 Task: Create a rule from the Routing list, Task moved to a section -> Set Priority in the project AgileMastery , set the section as Done clear the priority
Action: Mouse moved to (105, 337)
Screenshot: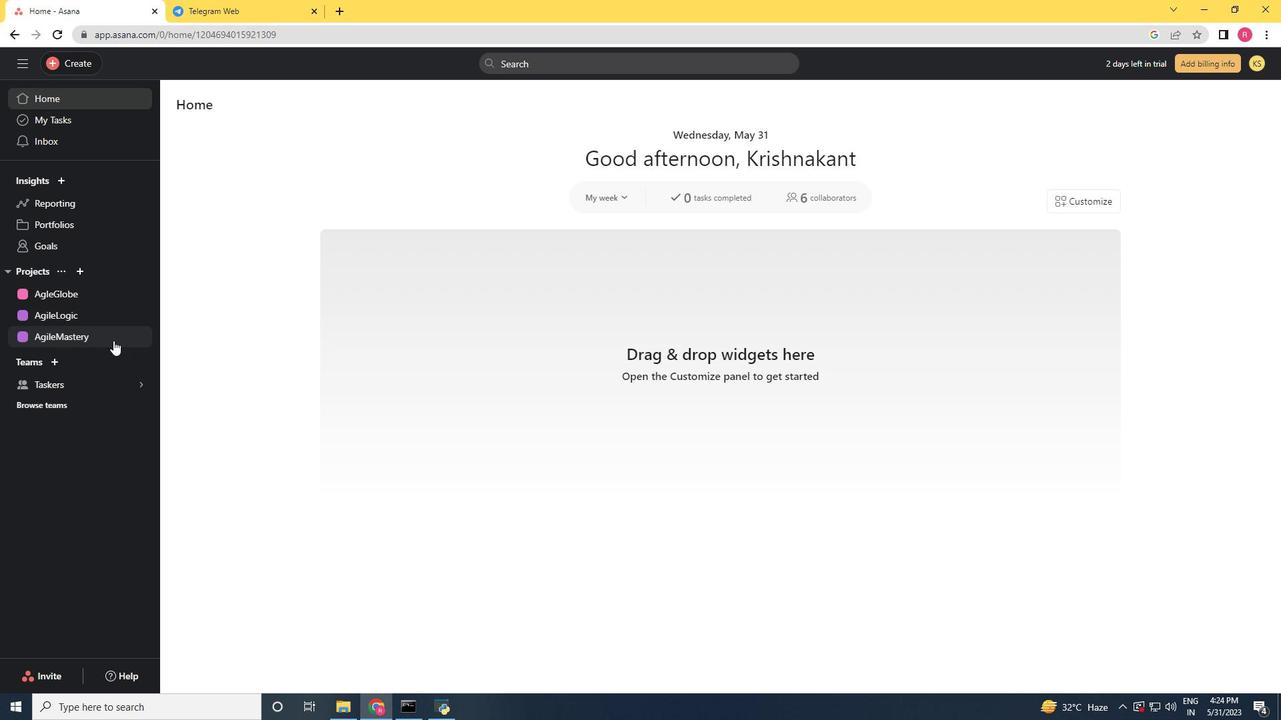 
Action: Mouse pressed left at (105, 337)
Screenshot: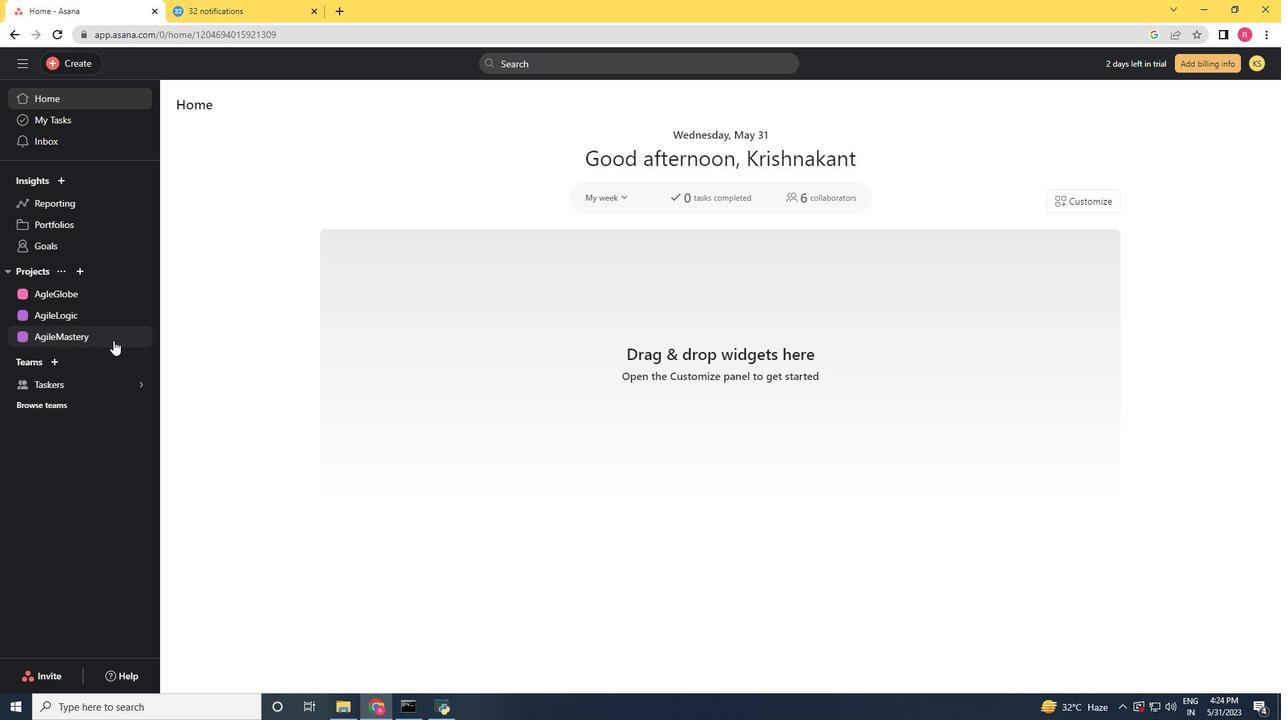 
Action: Mouse moved to (1225, 116)
Screenshot: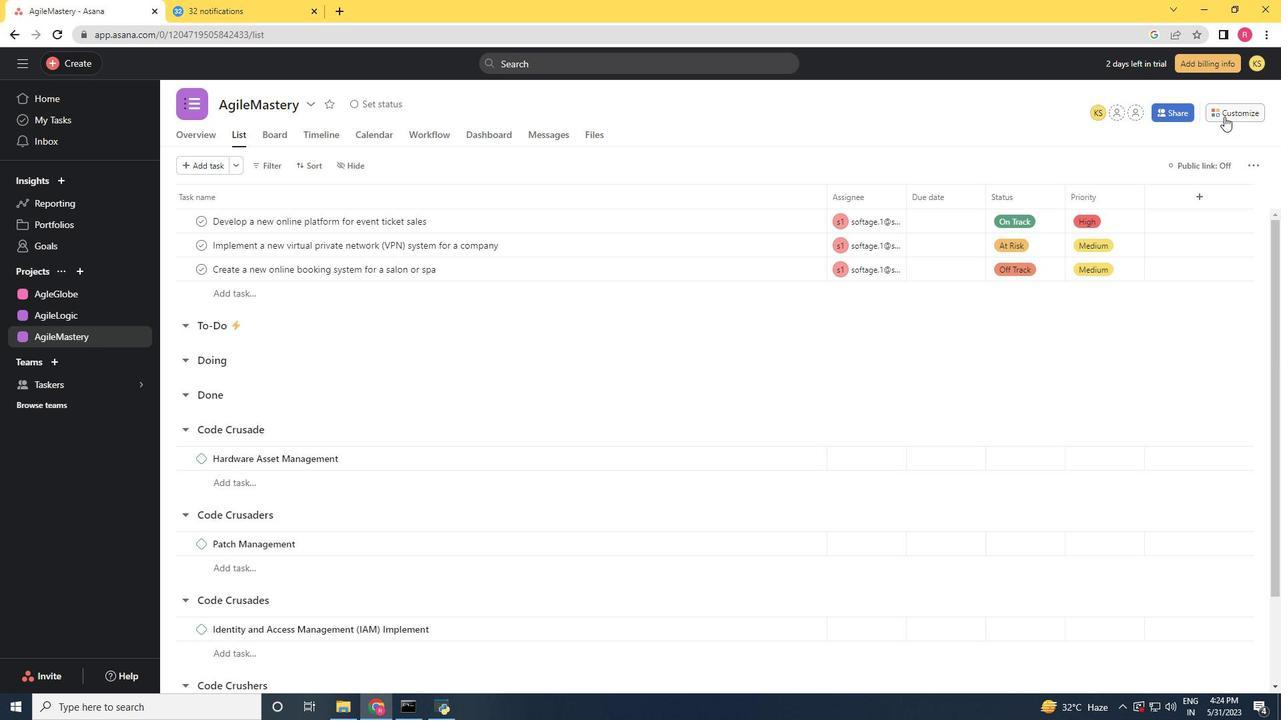
Action: Mouse pressed left at (1225, 116)
Screenshot: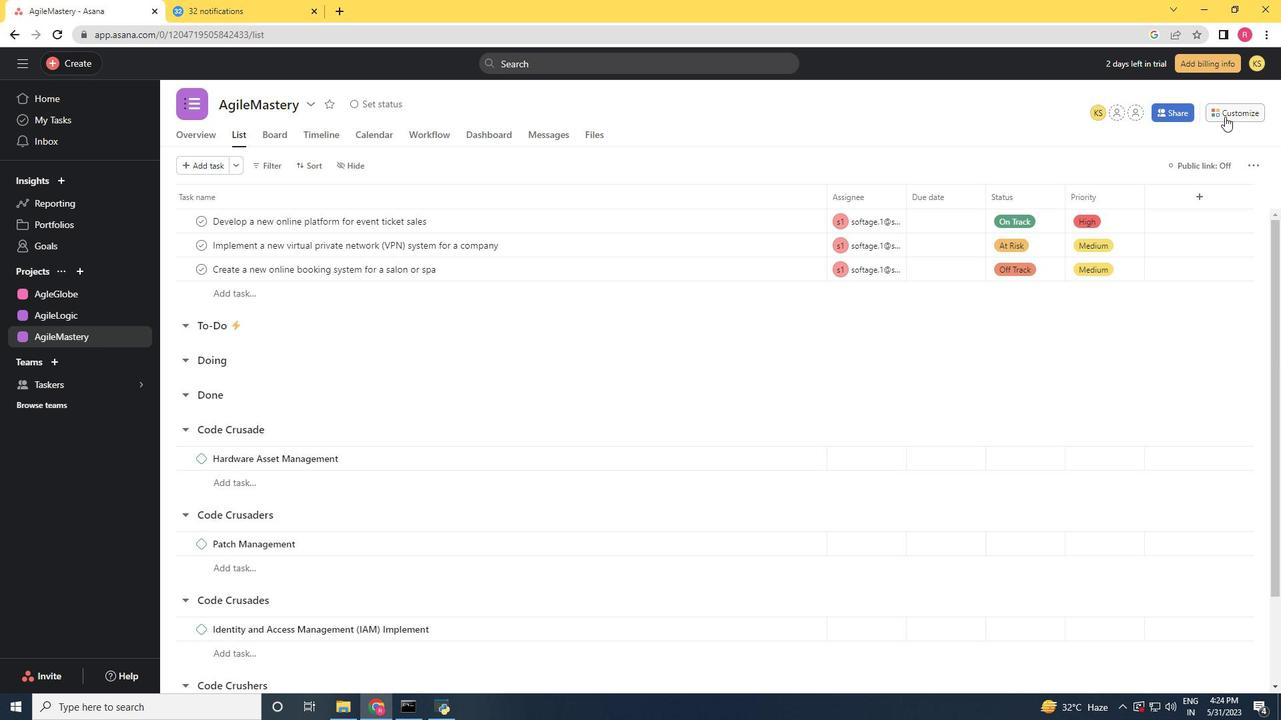 
Action: Mouse moved to (1024, 287)
Screenshot: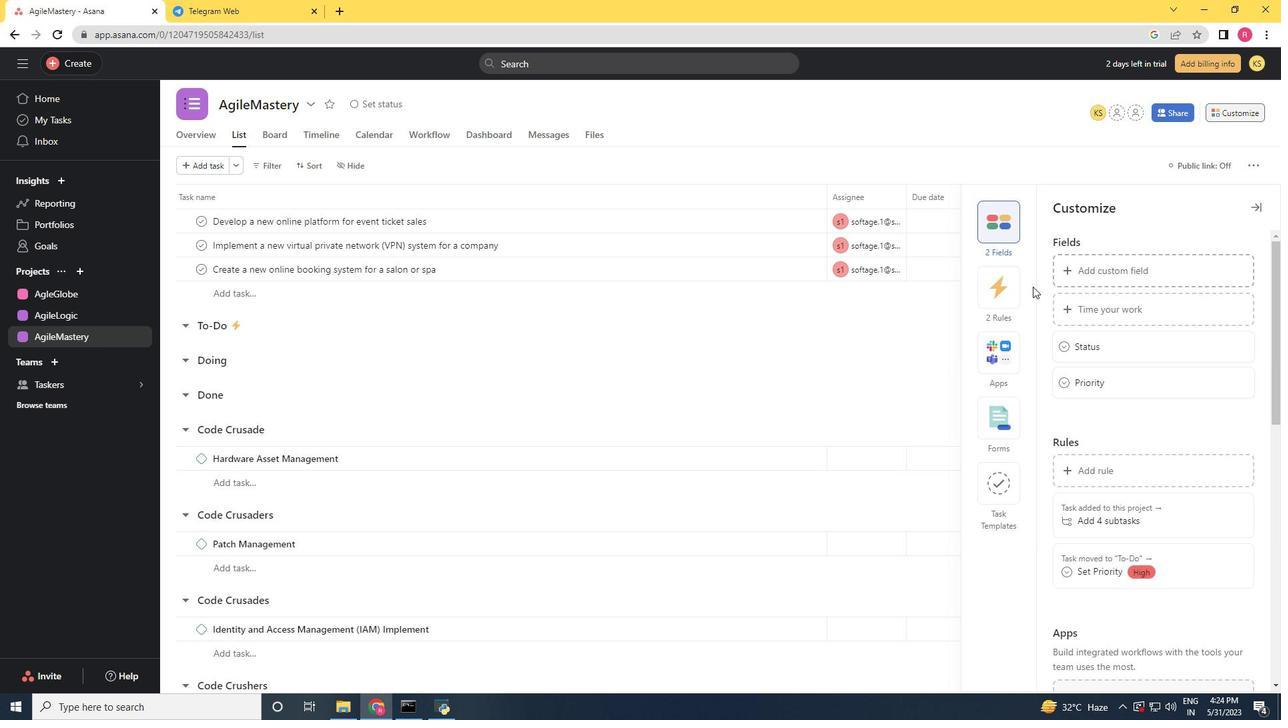 
Action: Mouse pressed left at (1024, 287)
Screenshot: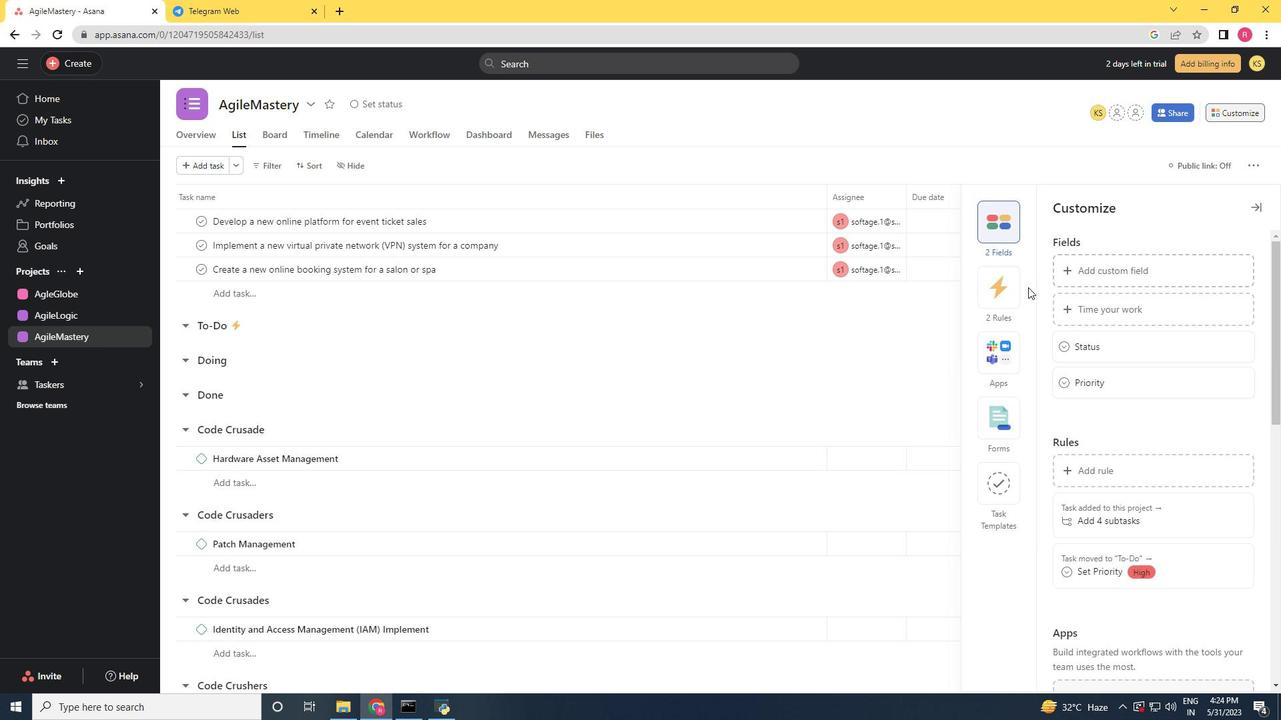 
Action: Mouse moved to (1012, 291)
Screenshot: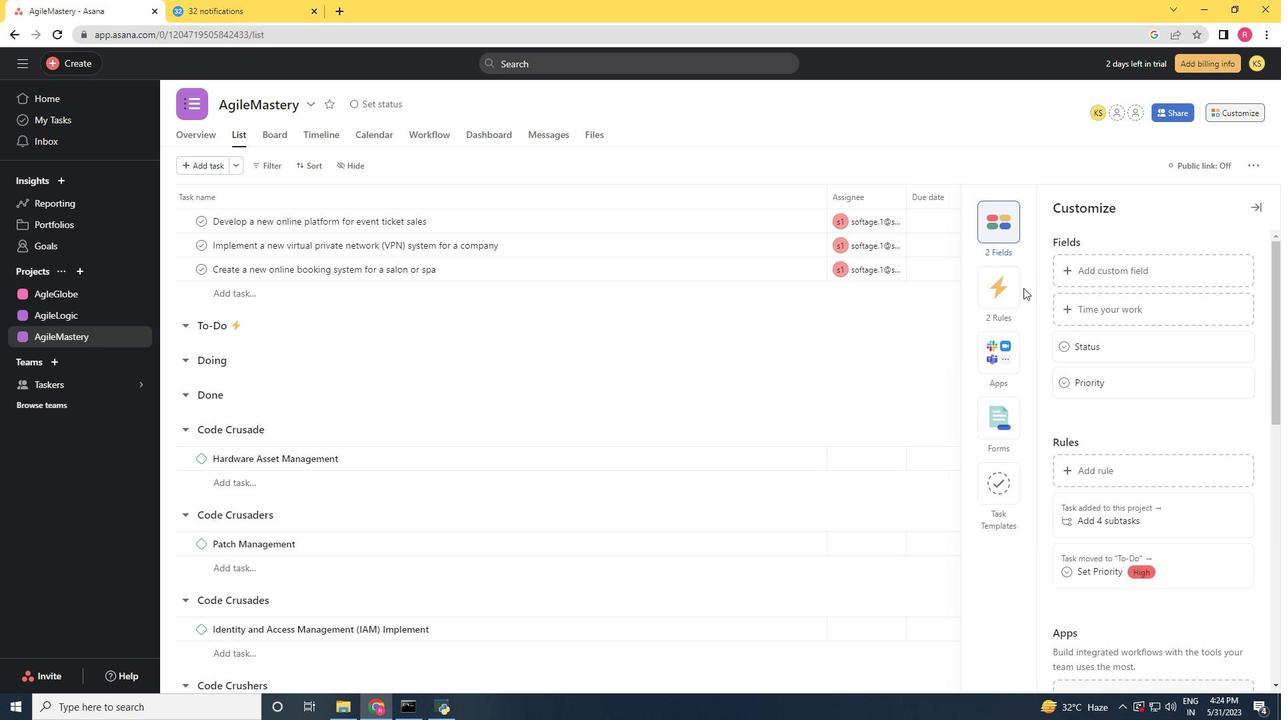 
Action: Mouse pressed left at (1012, 291)
Screenshot: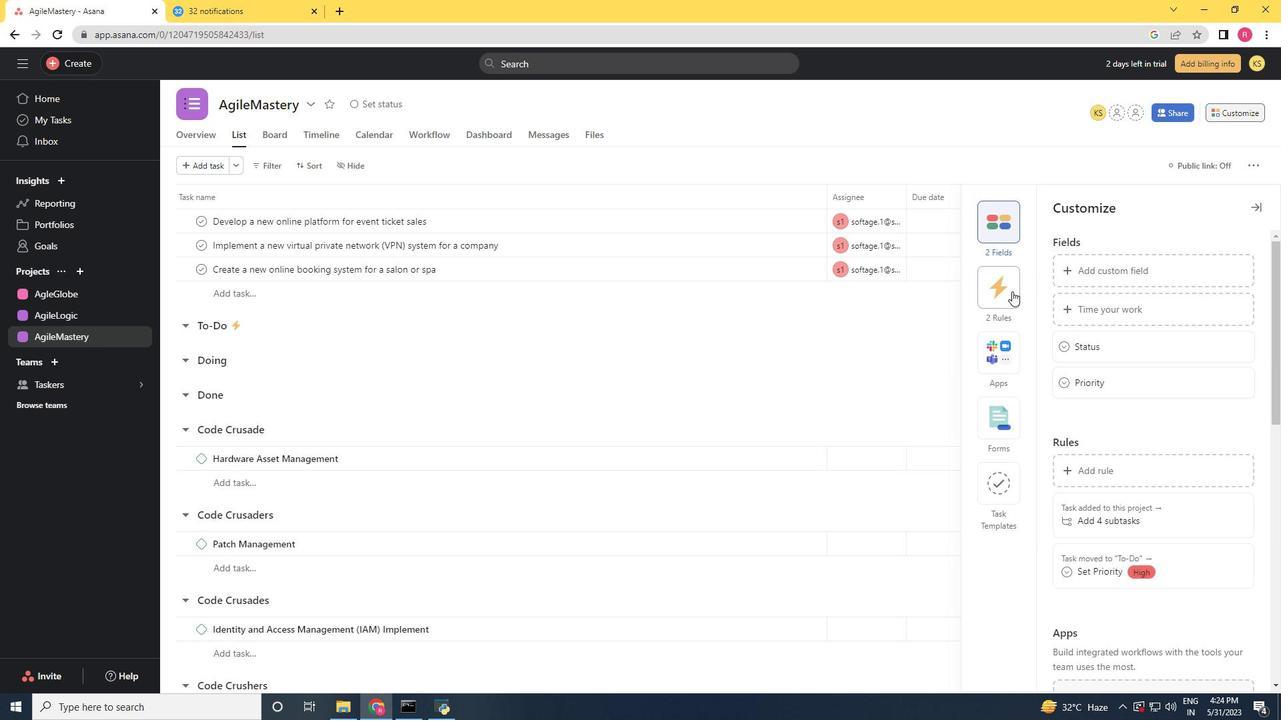 
Action: Mouse moved to (1107, 262)
Screenshot: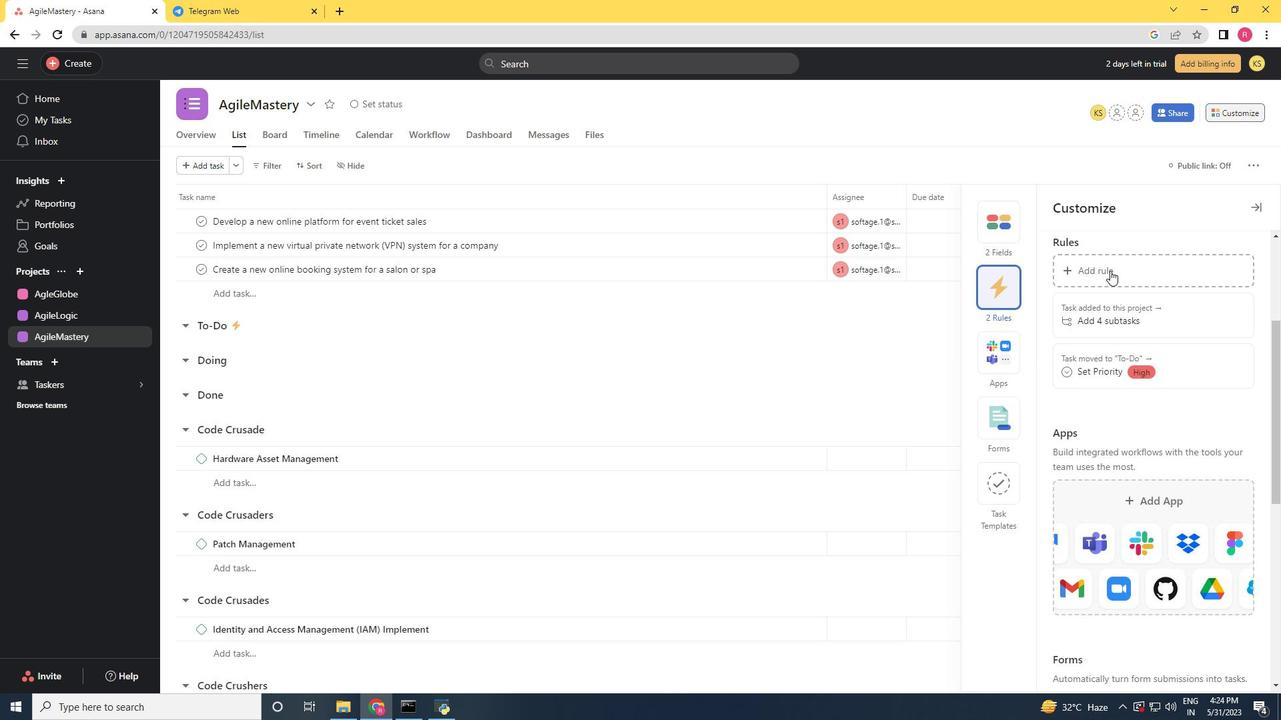 
Action: Mouse pressed left at (1107, 262)
Screenshot: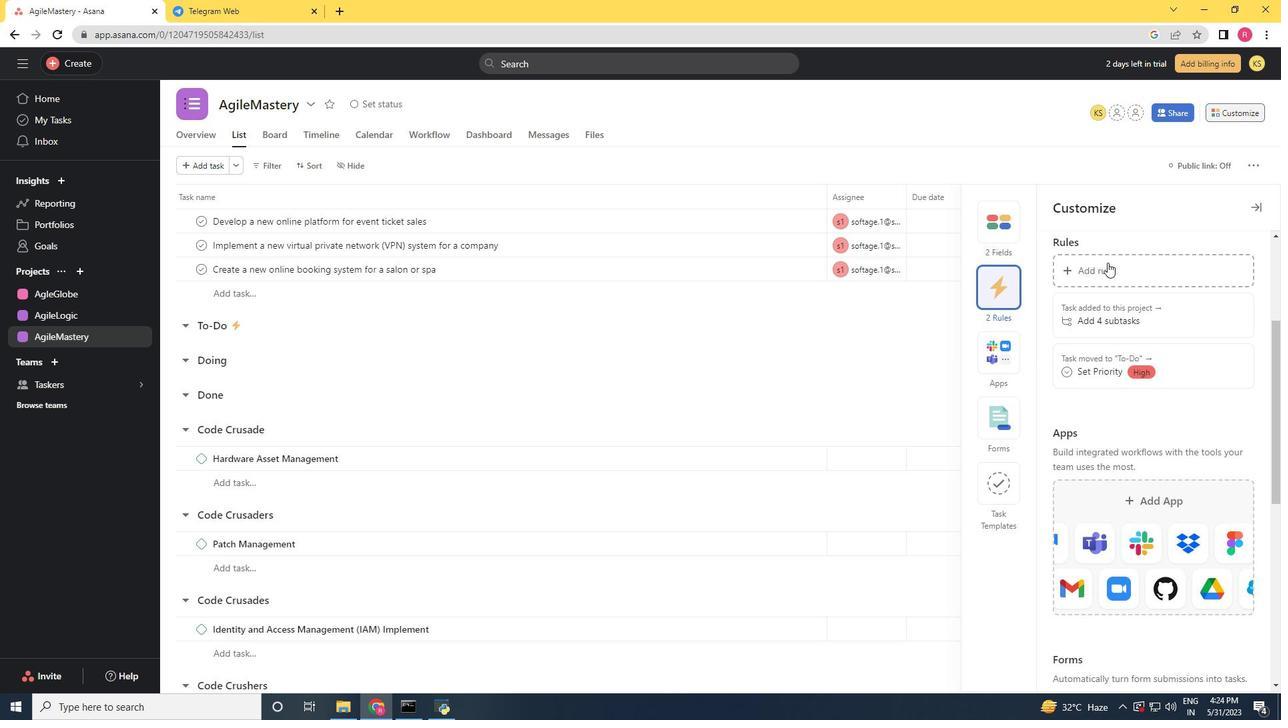
Action: Mouse moved to (274, 180)
Screenshot: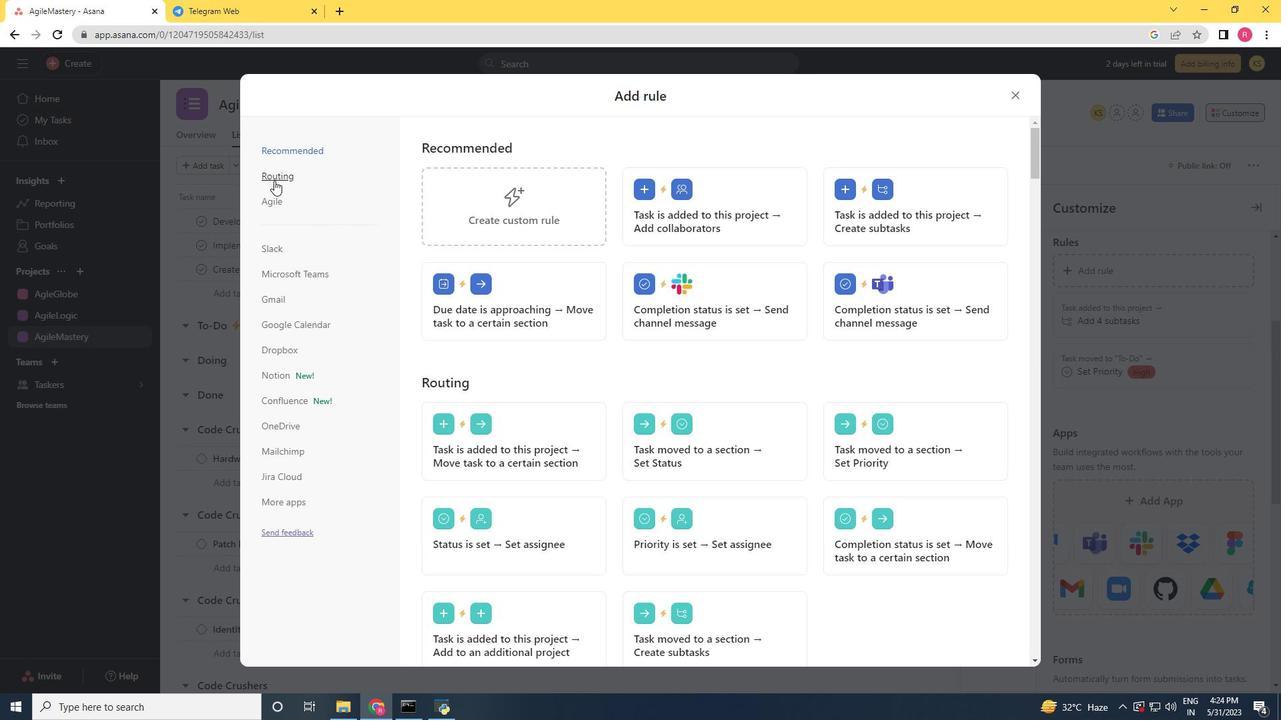 
Action: Mouse pressed left at (274, 180)
Screenshot: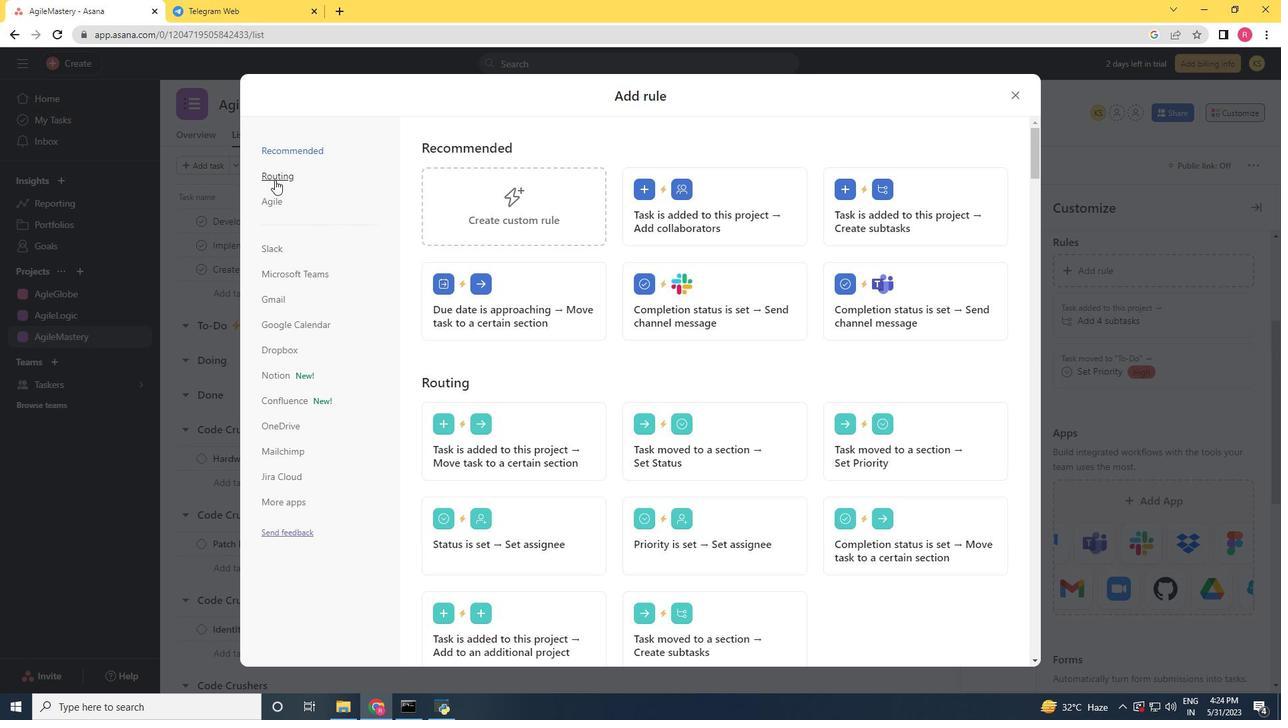 
Action: Mouse moved to (849, 232)
Screenshot: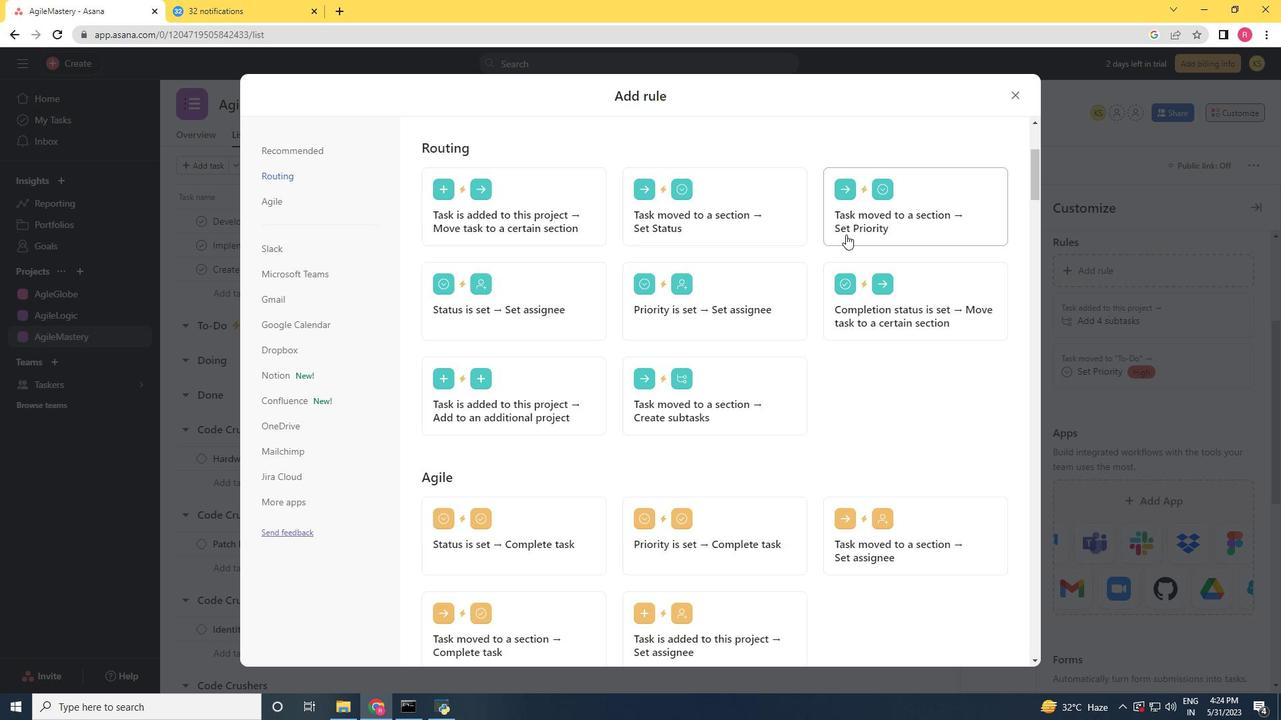 
Action: Mouse pressed left at (849, 232)
Screenshot: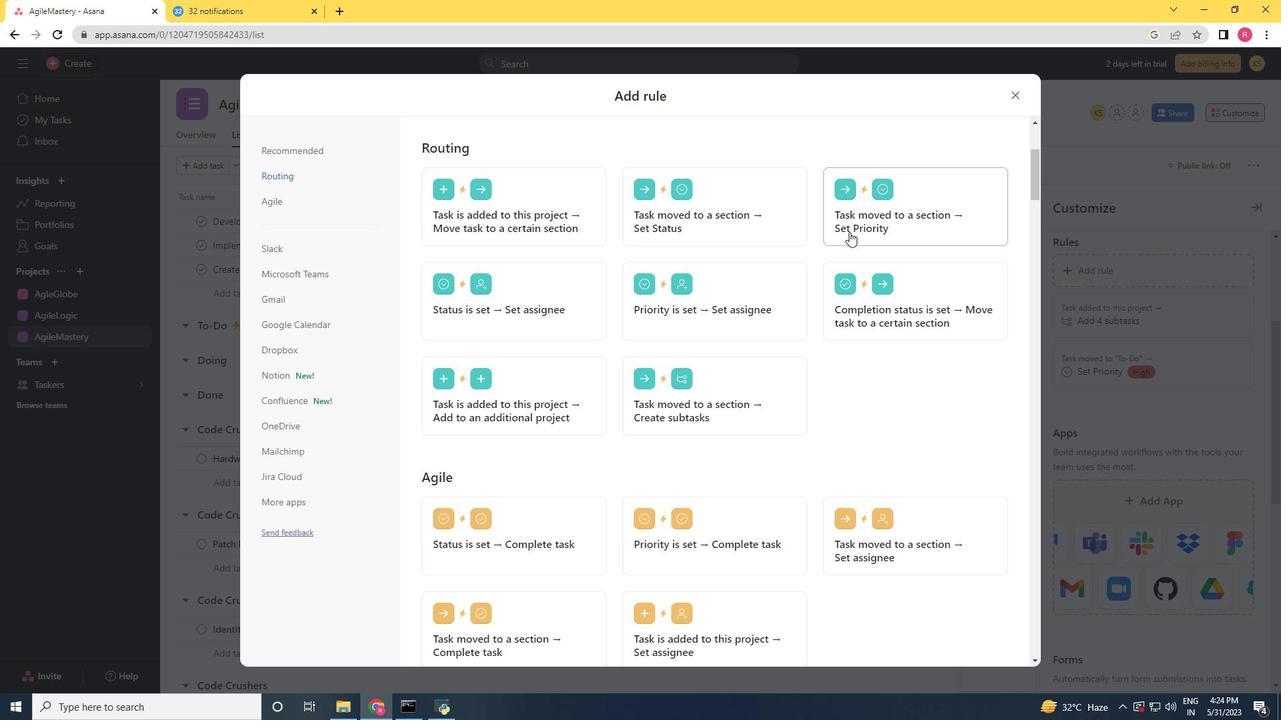 
Action: Mouse moved to (550, 347)
Screenshot: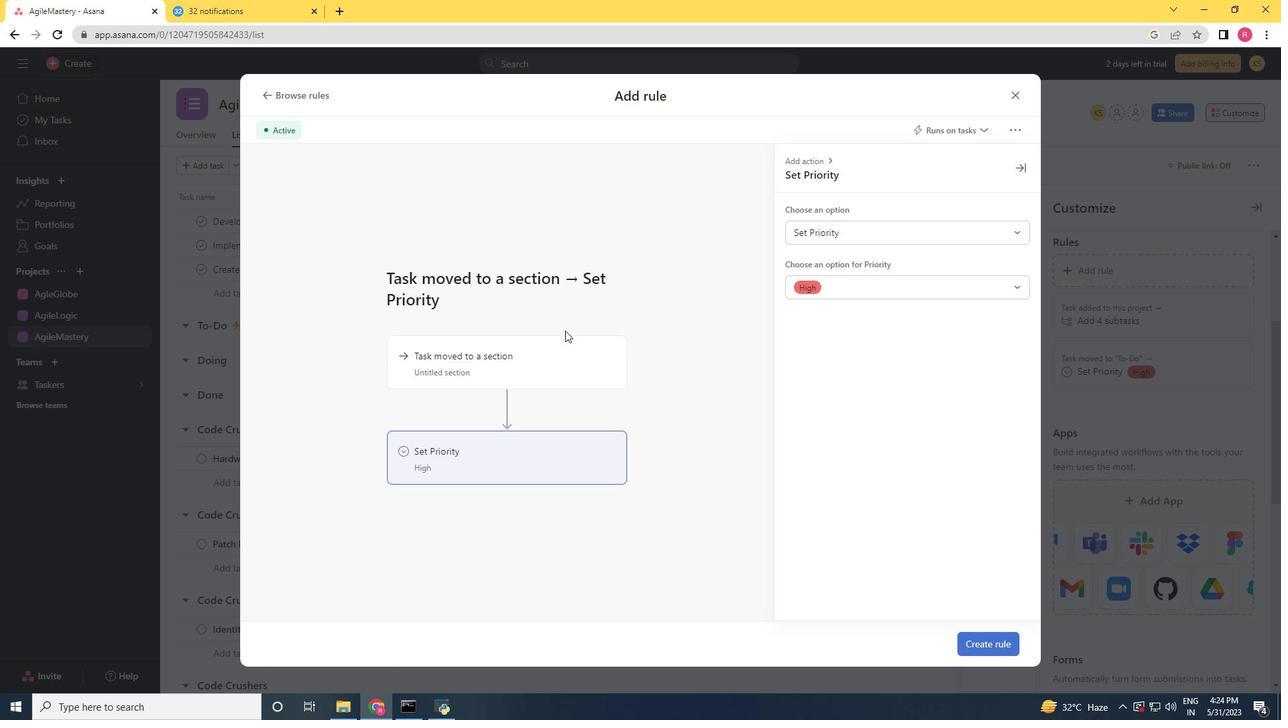 
Action: Mouse pressed left at (550, 347)
Screenshot: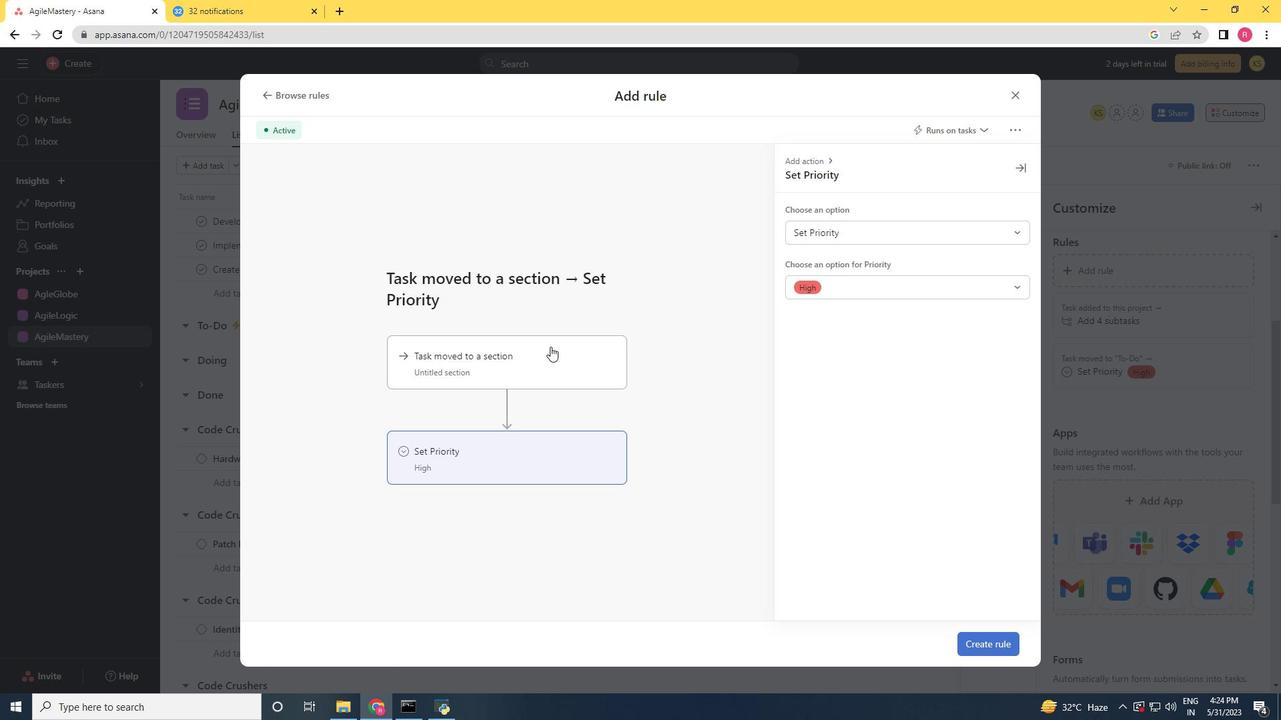 
Action: Mouse moved to (845, 222)
Screenshot: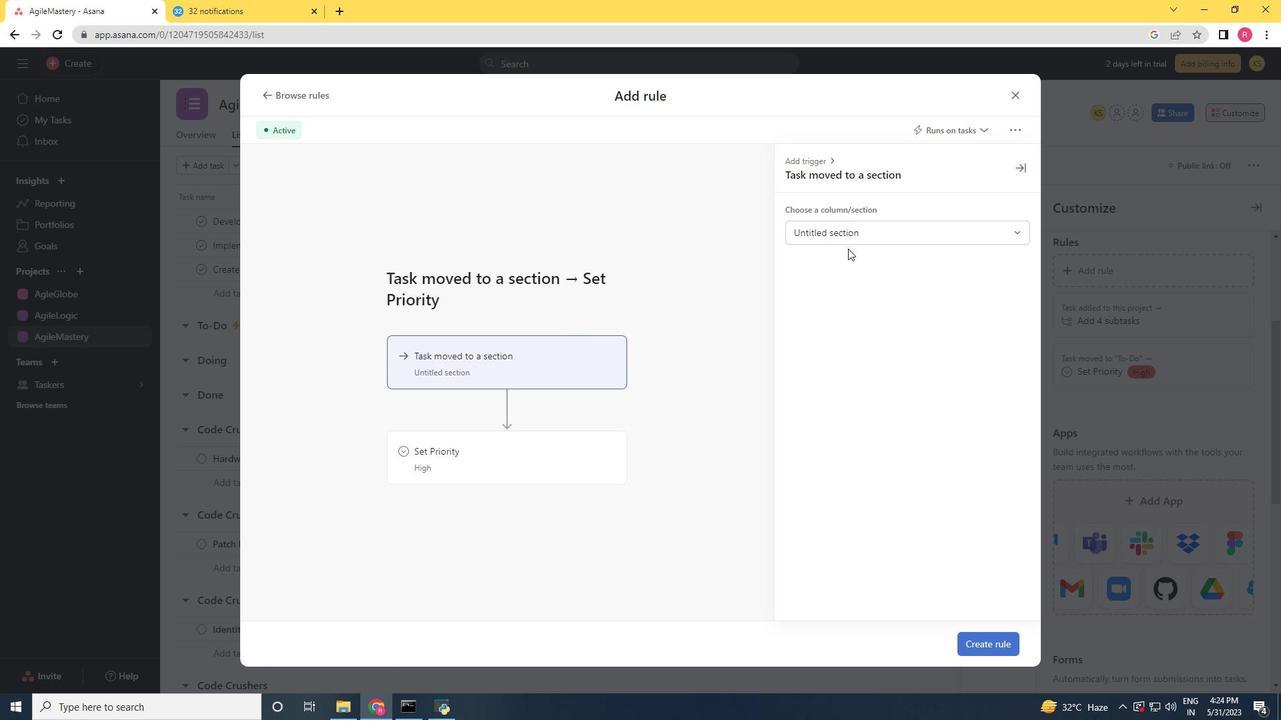 
Action: Mouse pressed left at (845, 222)
Screenshot: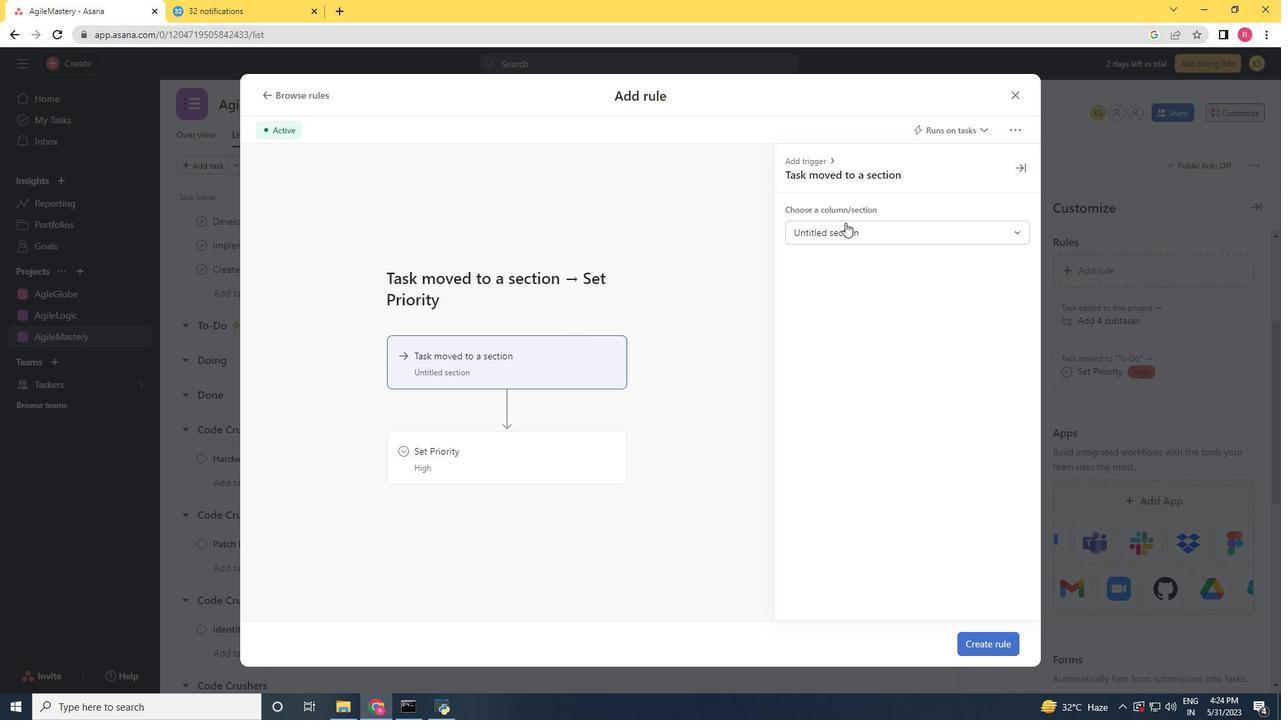 
Action: Mouse moved to (833, 329)
Screenshot: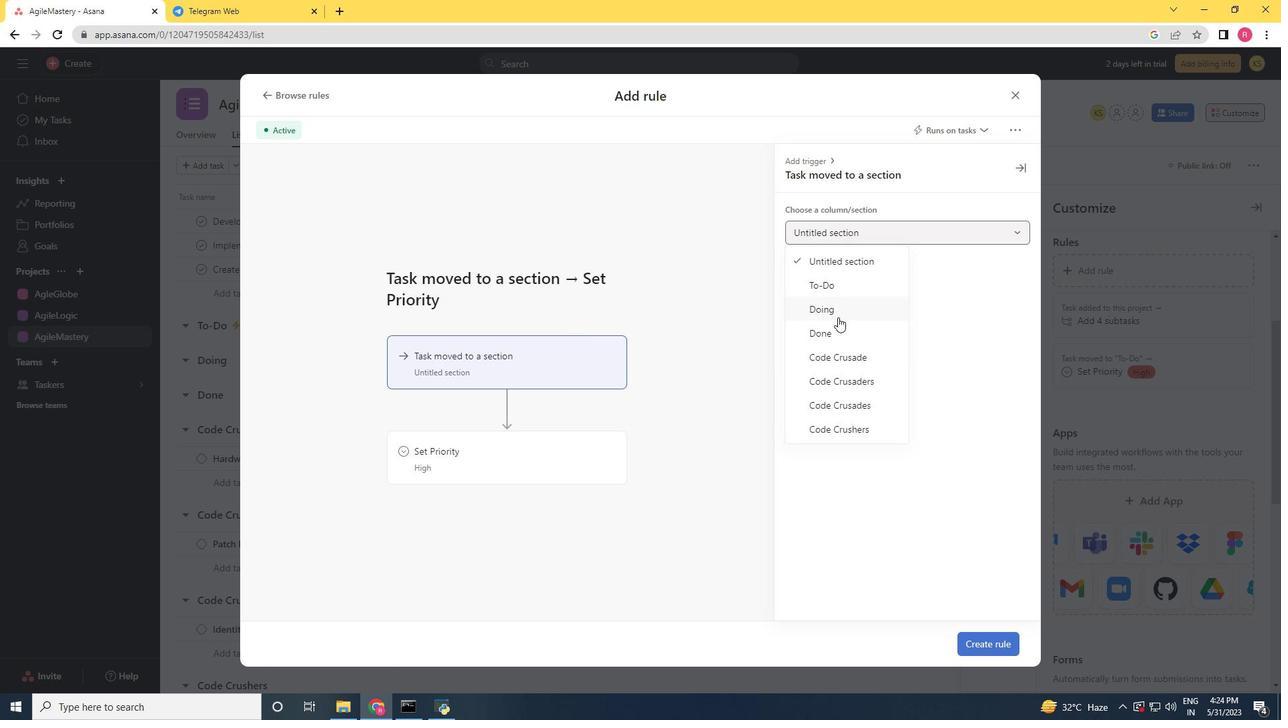 
Action: Mouse pressed left at (833, 329)
Screenshot: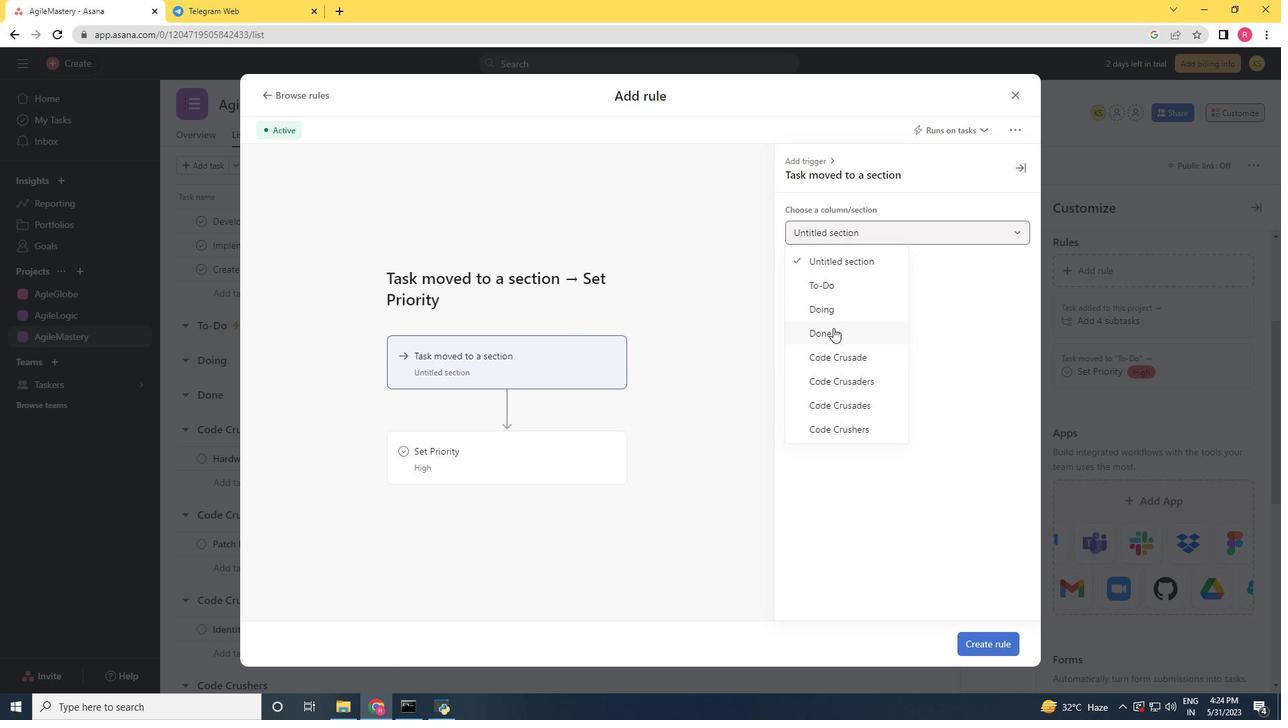 
Action: Mouse moved to (564, 429)
Screenshot: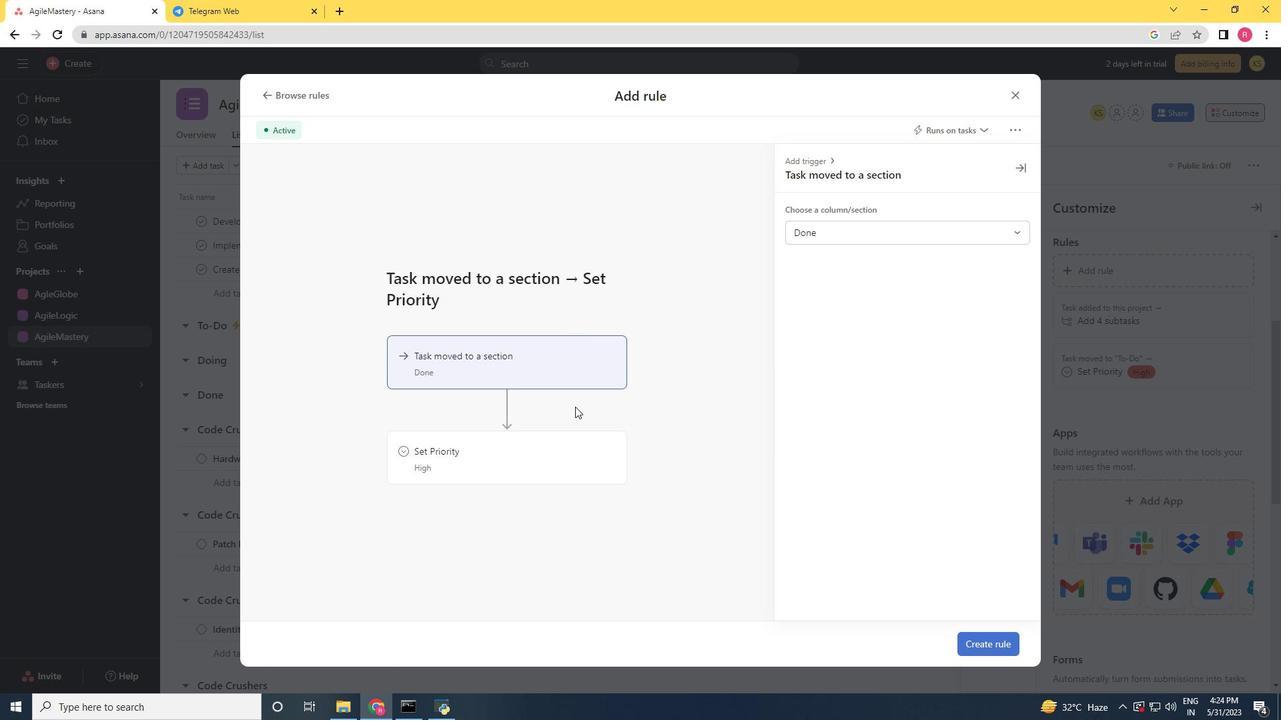 
Action: Mouse pressed left at (564, 429)
Screenshot: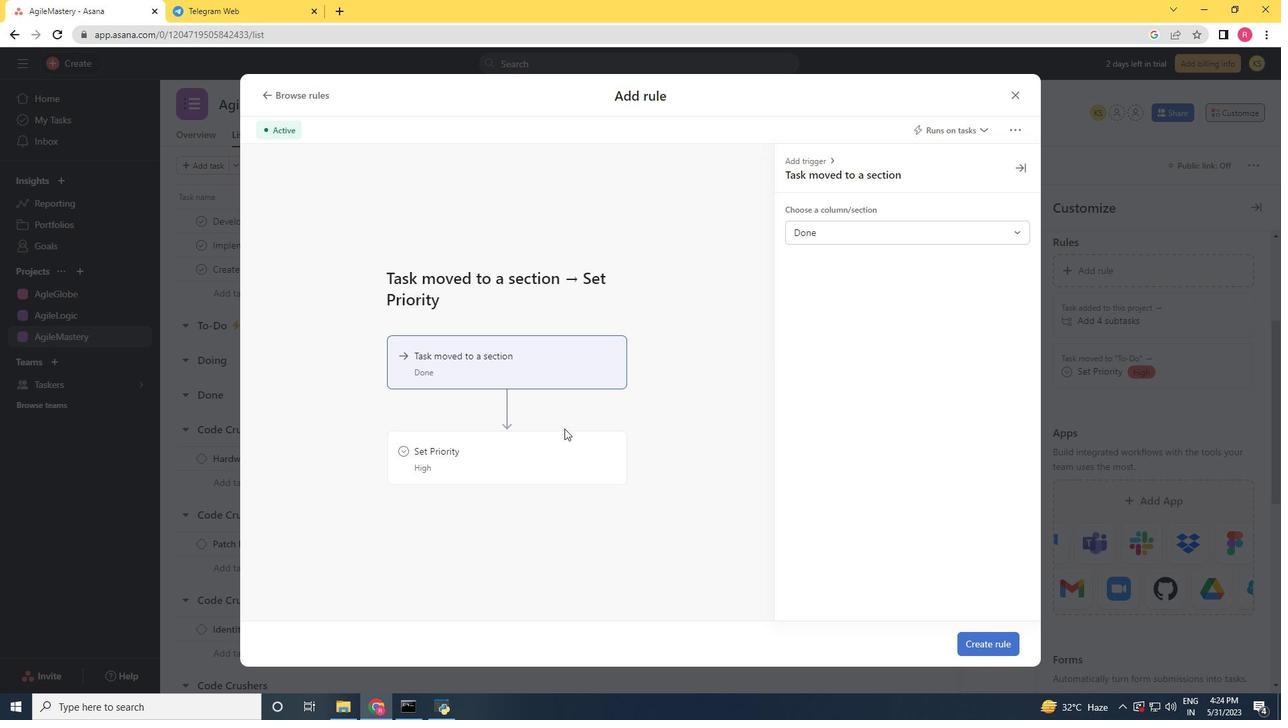 
Action: Mouse moved to (570, 435)
Screenshot: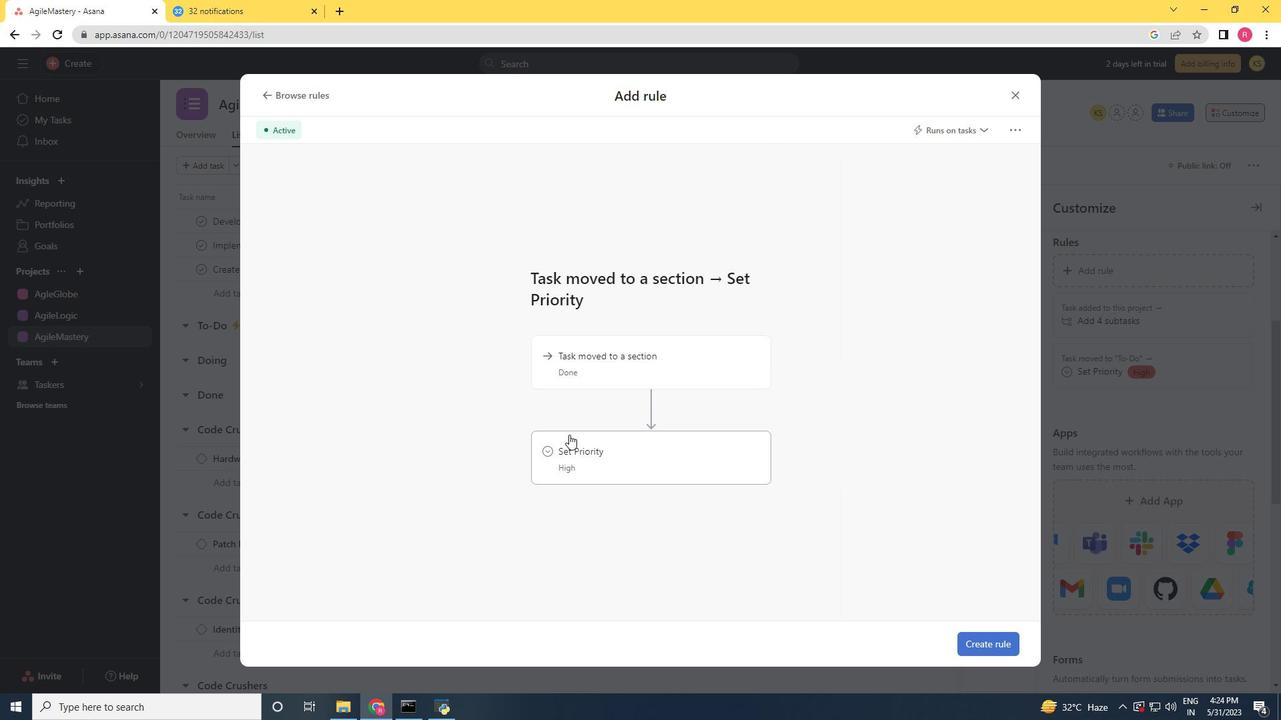 
Action: Mouse pressed left at (570, 435)
Screenshot: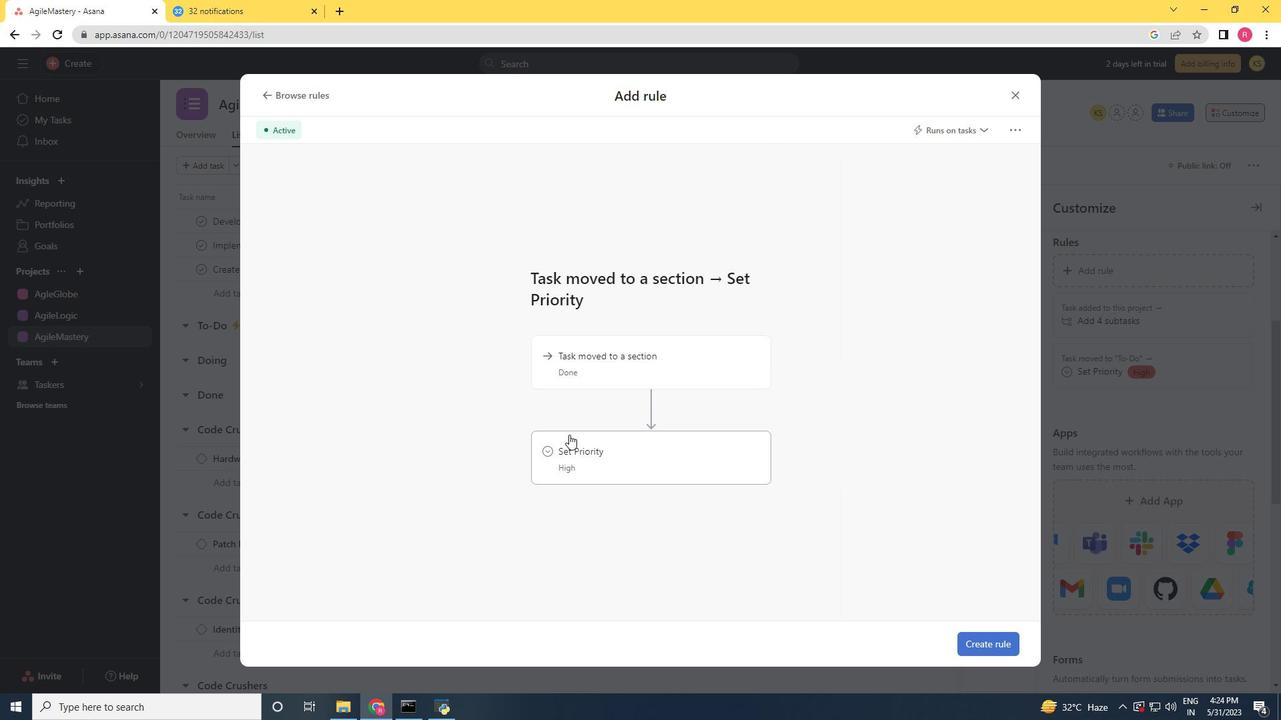 
Action: Mouse moved to (820, 239)
Screenshot: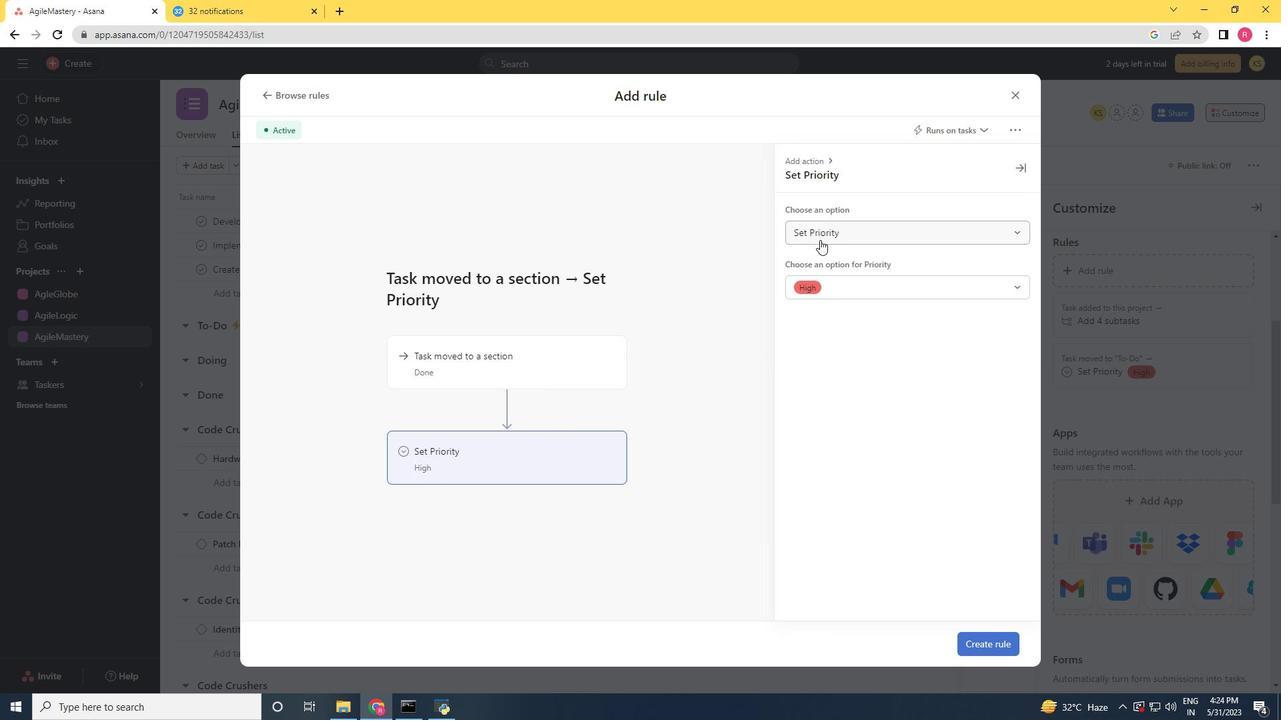 
Action: Mouse pressed left at (820, 239)
Screenshot: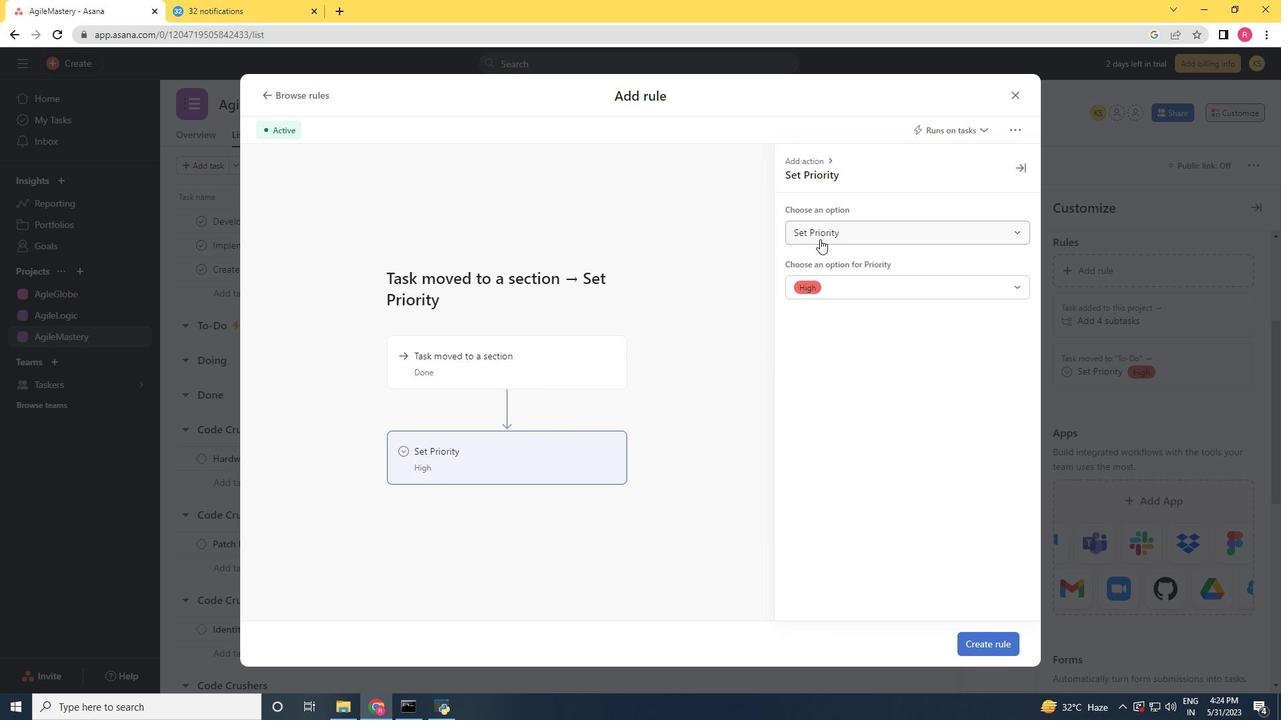 
Action: Mouse moved to (840, 290)
Screenshot: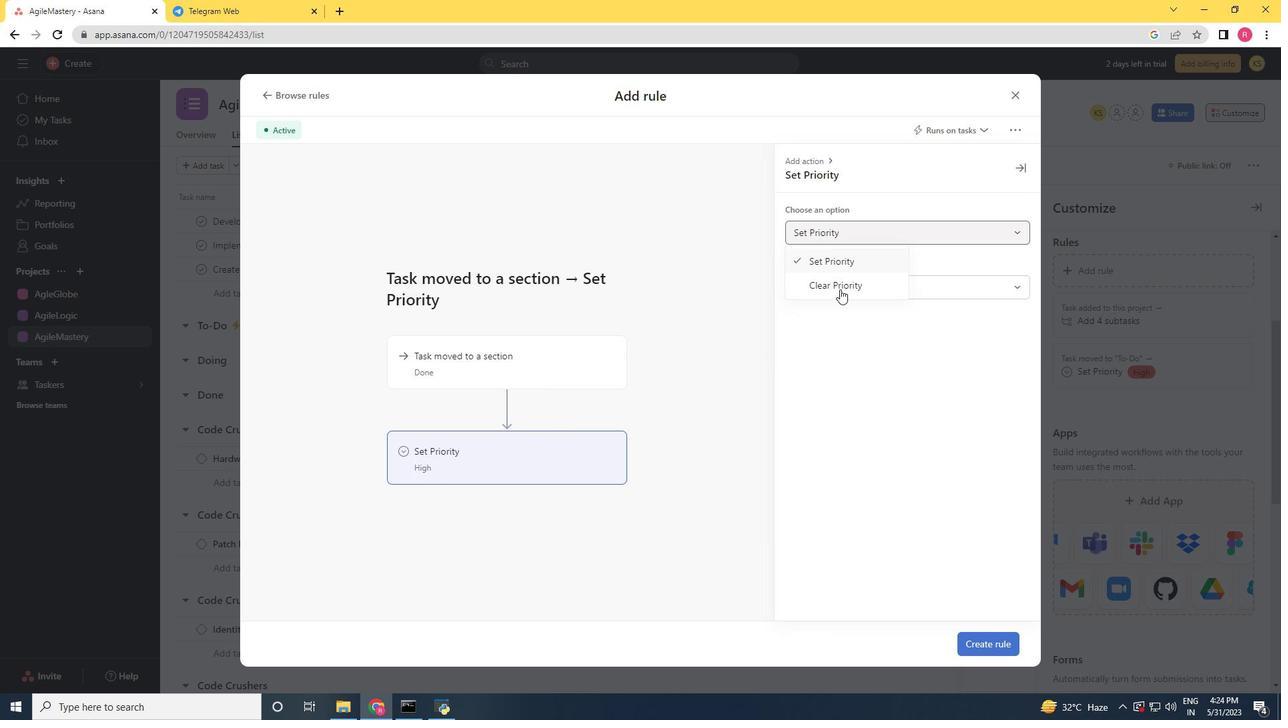 
Action: Mouse pressed left at (840, 290)
Screenshot: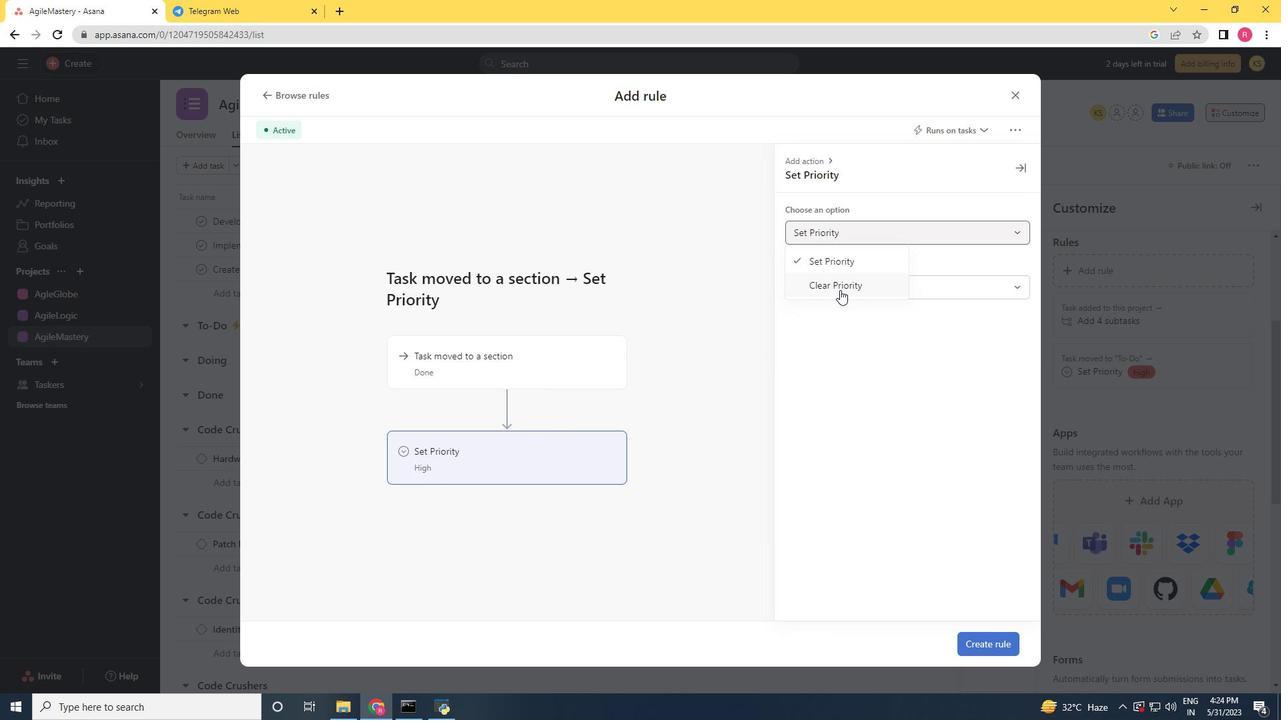 
Action: Mouse moved to (978, 639)
Screenshot: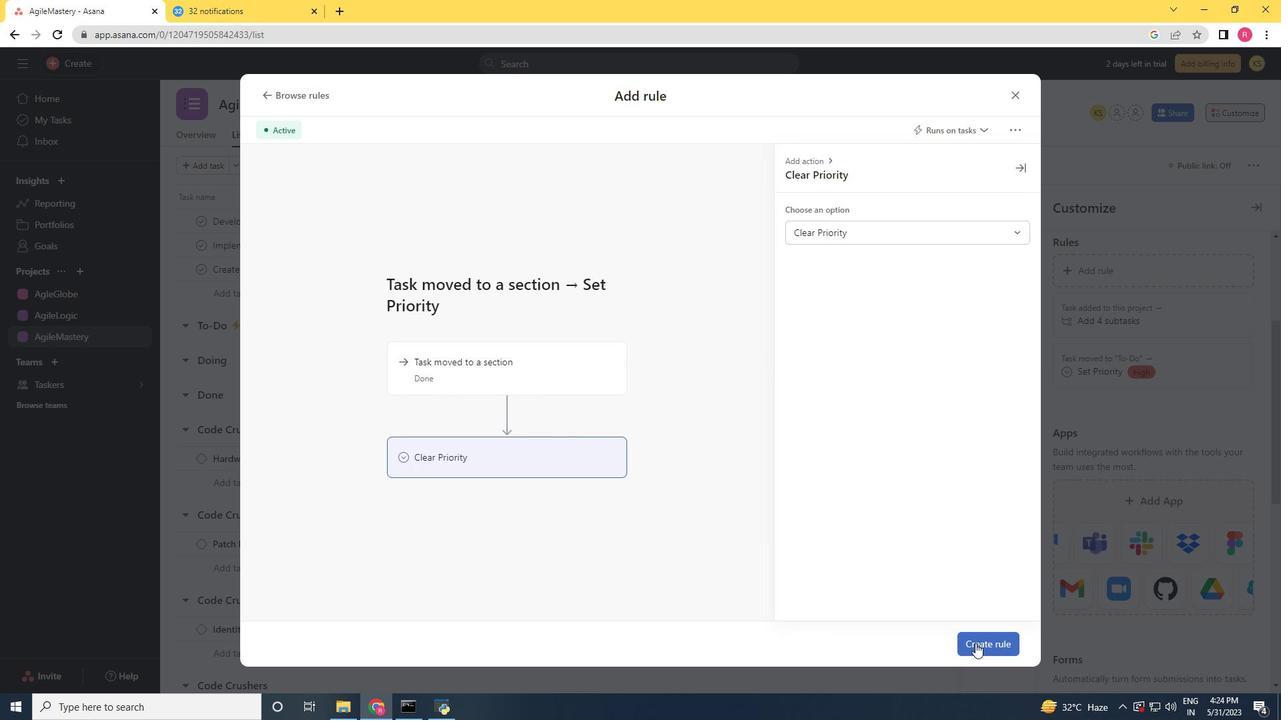 
Action: Mouse pressed left at (978, 639)
Screenshot: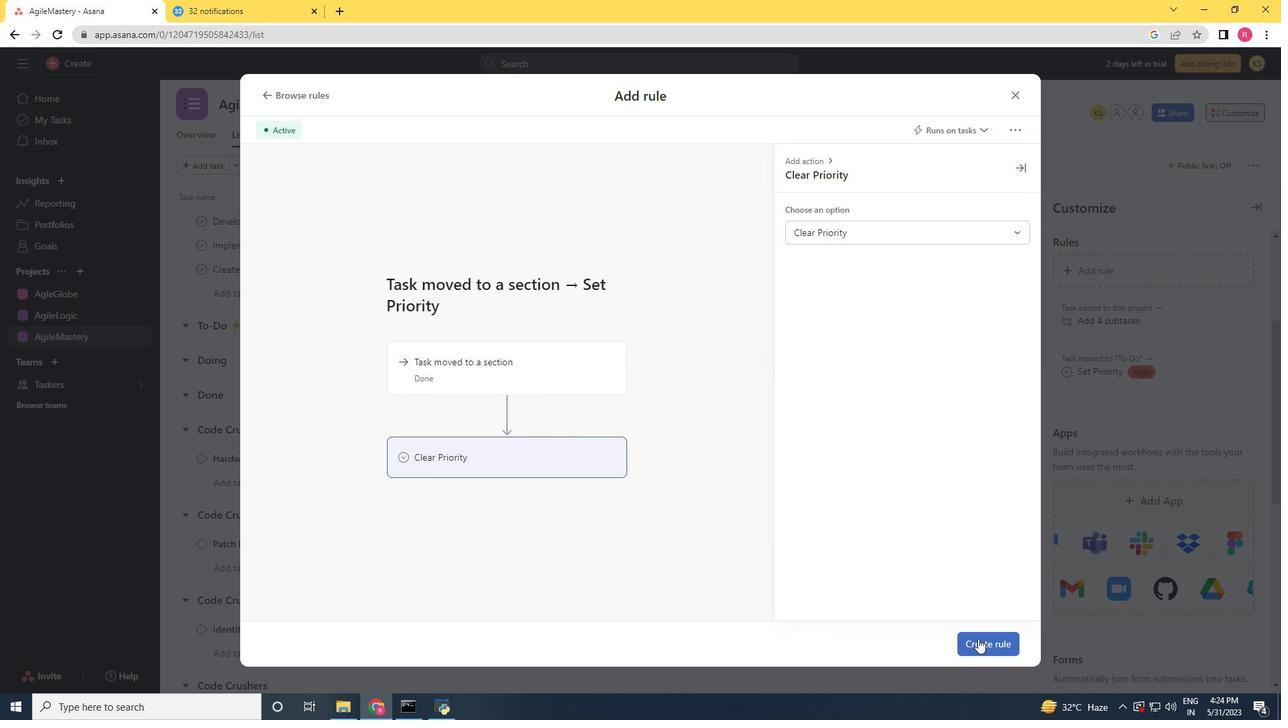
Action: Mouse moved to (988, 632)
Screenshot: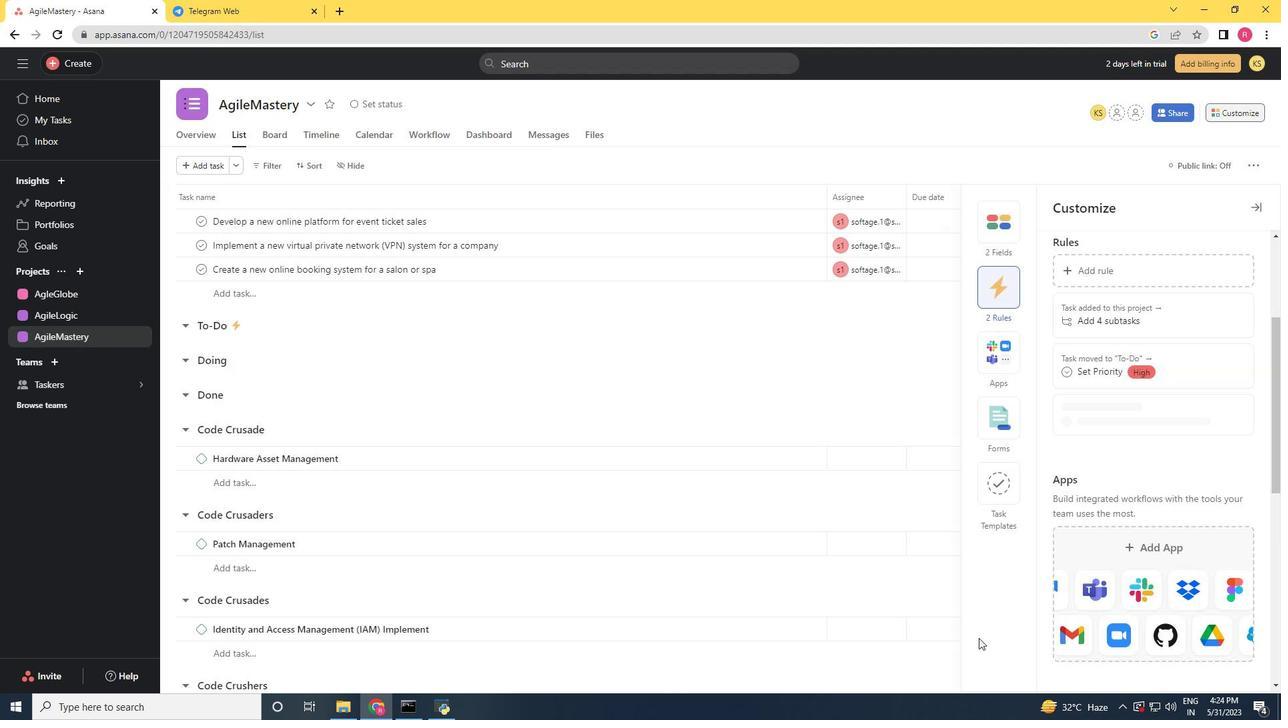 
